 Task: Add a signature Gloria Young containing Best wishes for a happy Columbus Day, Gloria Young to email address softage.2@softage.net and add a folder Medications
Action: Mouse moved to (92, 102)
Screenshot: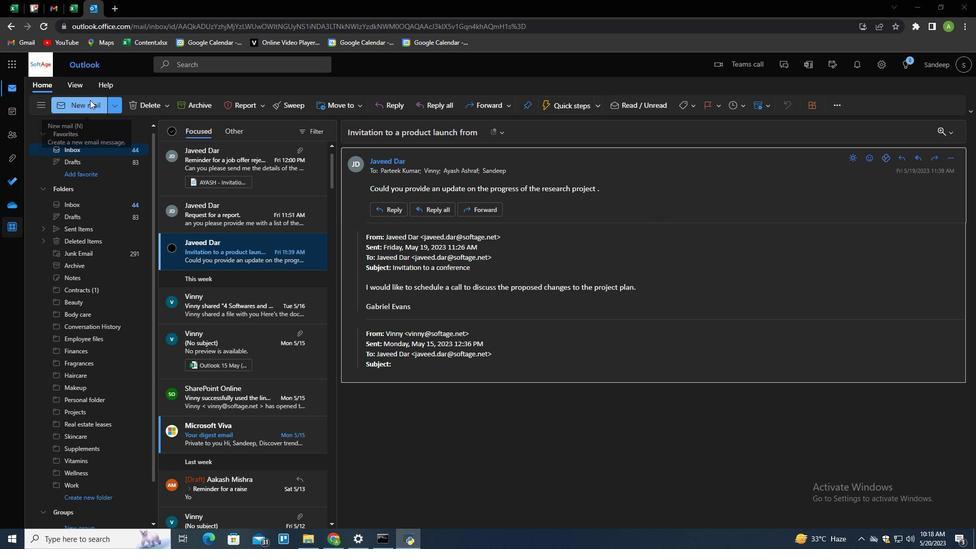
Action: Mouse pressed left at (92, 102)
Screenshot: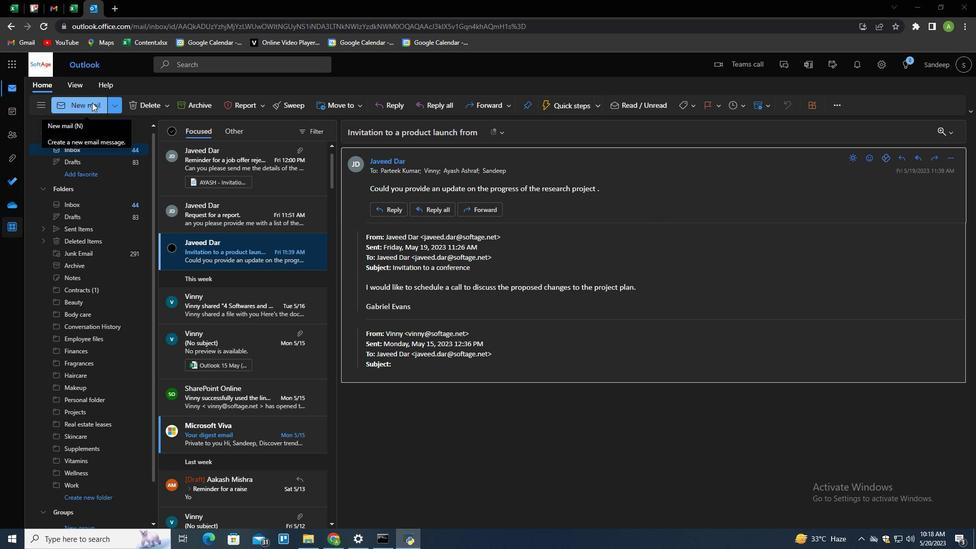
Action: Mouse moved to (685, 107)
Screenshot: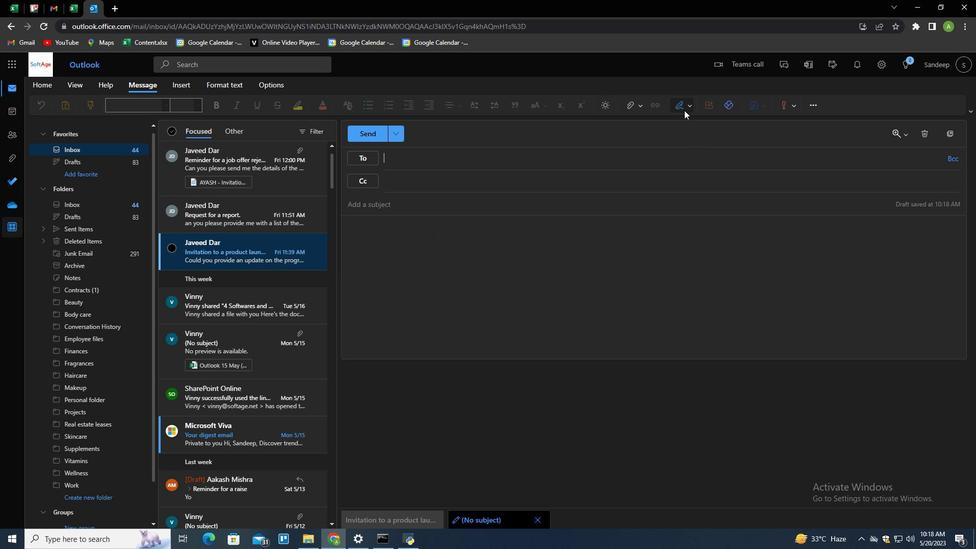 
Action: Mouse pressed left at (685, 107)
Screenshot: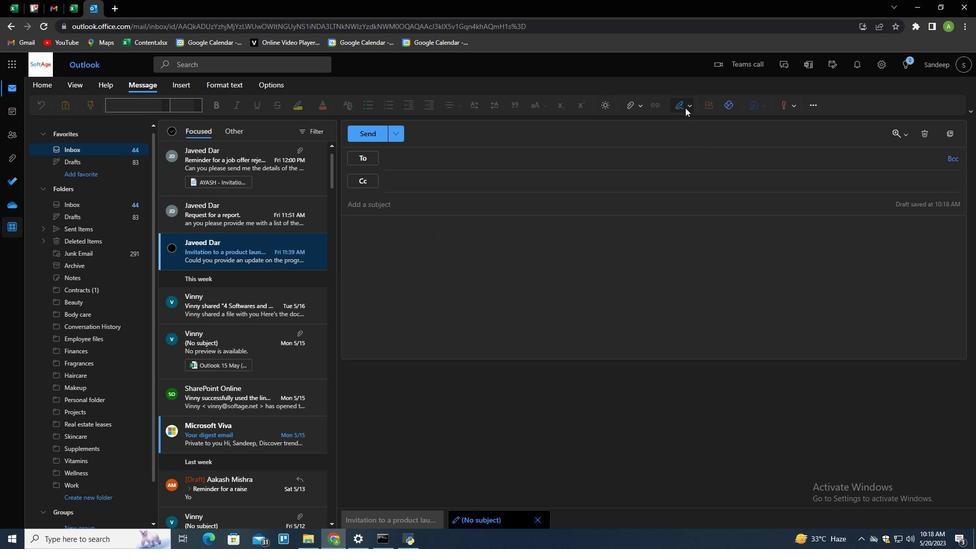 
Action: Mouse moved to (666, 144)
Screenshot: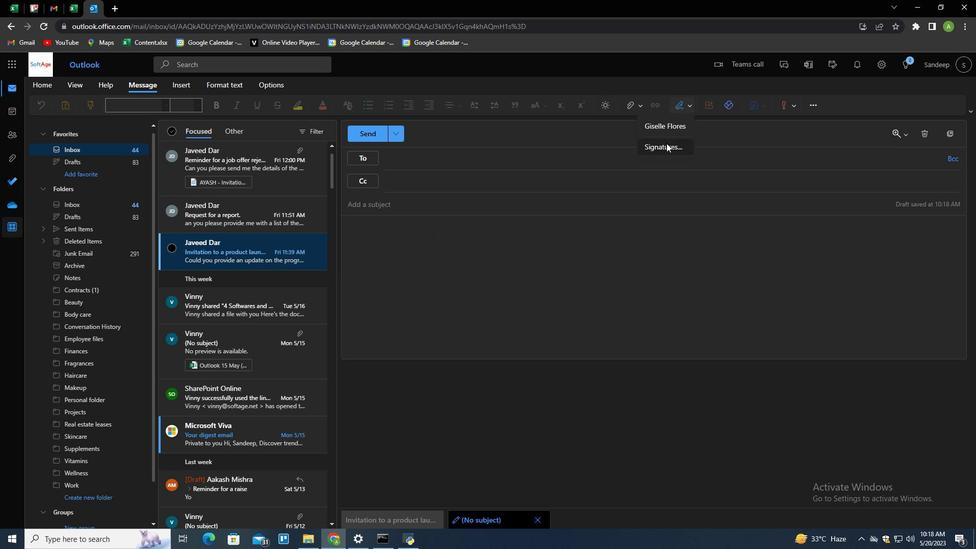 
Action: Mouse pressed left at (666, 144)
Screenshot: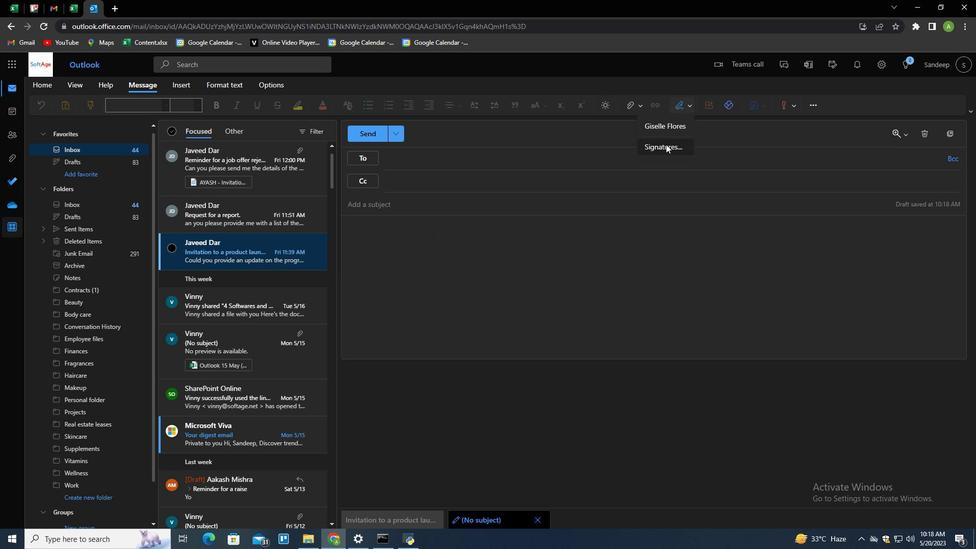 
Action: Mouse moved to (697, 187)
Screenshot: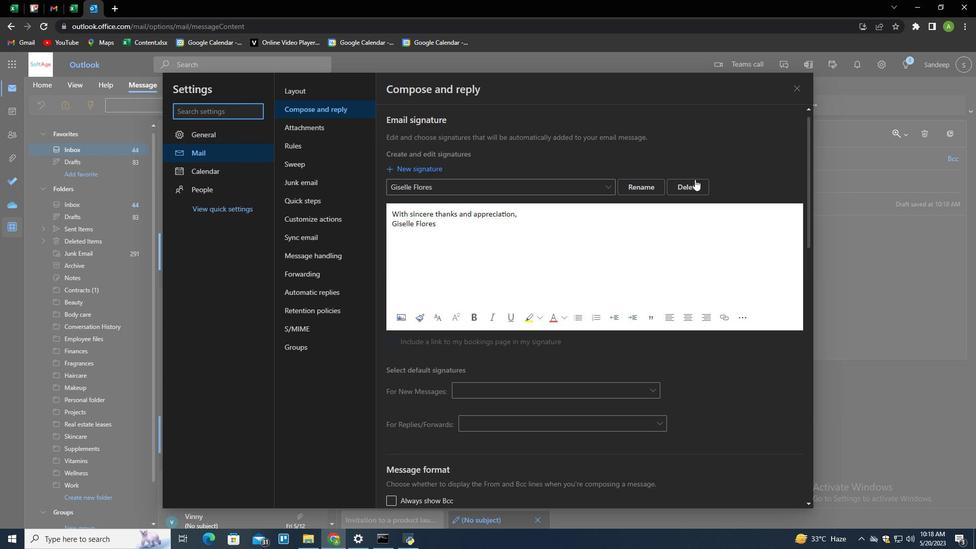 
Action: Mouse pressed left at (697, 187)
Screenshot: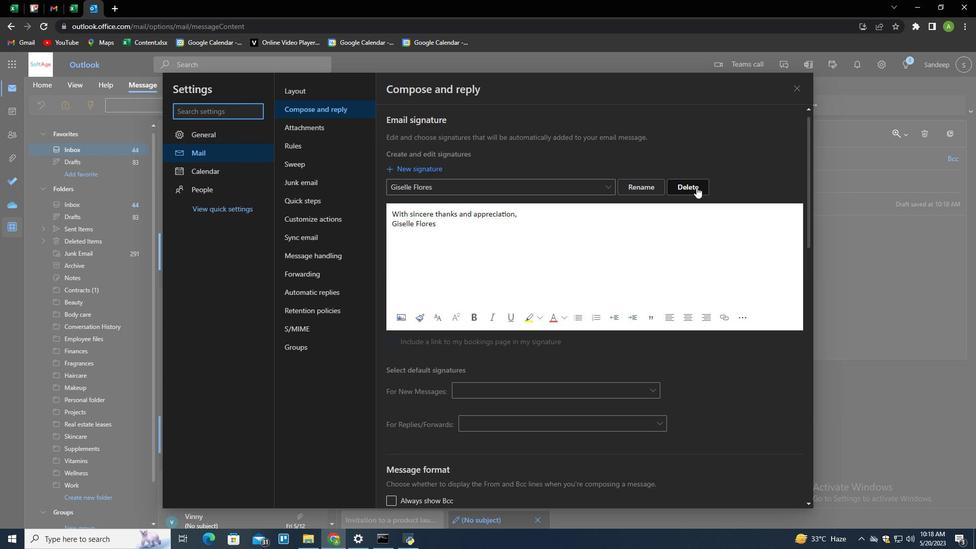 
Action: Mouse moved to (688, 187)
Screenshot: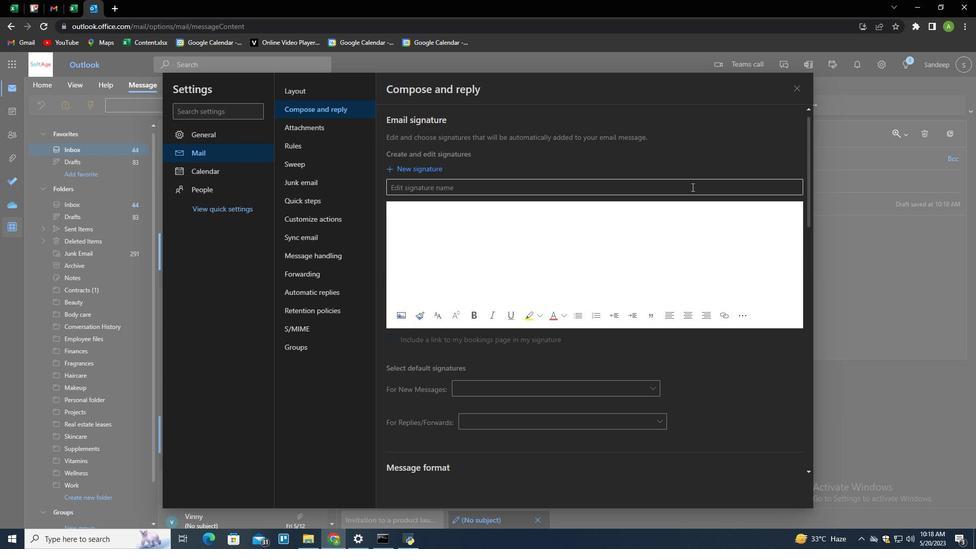 
Action: Mouse pressed left at (688, 187)
Screenshot: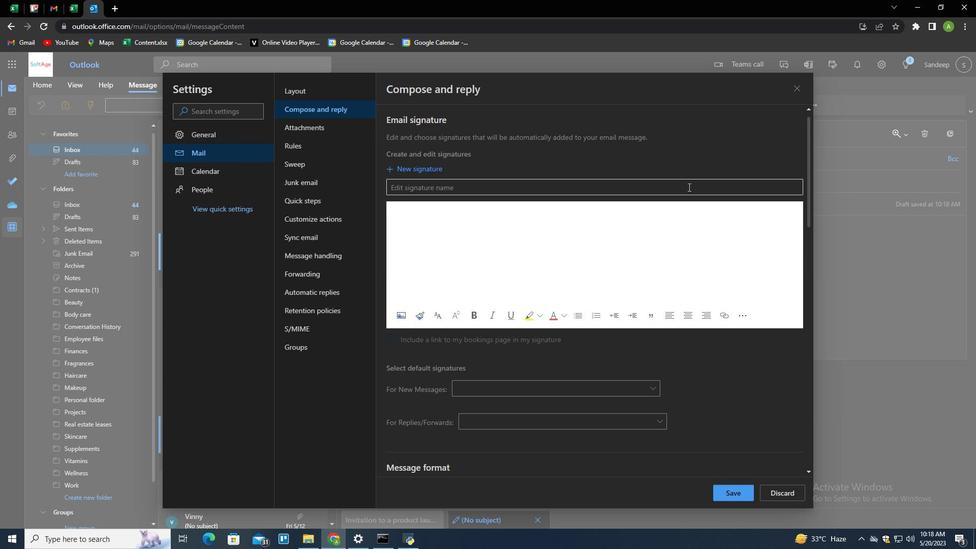 
Action: Key pressed <Key.shift>Gloria<Key.space><Key.shift>Yound<Key.backspace>g<Key.tab><Key.shift>Best<Key.space>wishes<Key.space>for<Key.space>a<Key.space>happy<Key.space><Key.shift>Columbus<Key.space><Key.shift>Day,<Key.shift_r><Key.enter><Key.shift>Glore<Key.backspace>ia<Key.space><Key.shift><Key.shift>To<Key.backspace><Key.backspace><Key.shift>Young
Screenshot: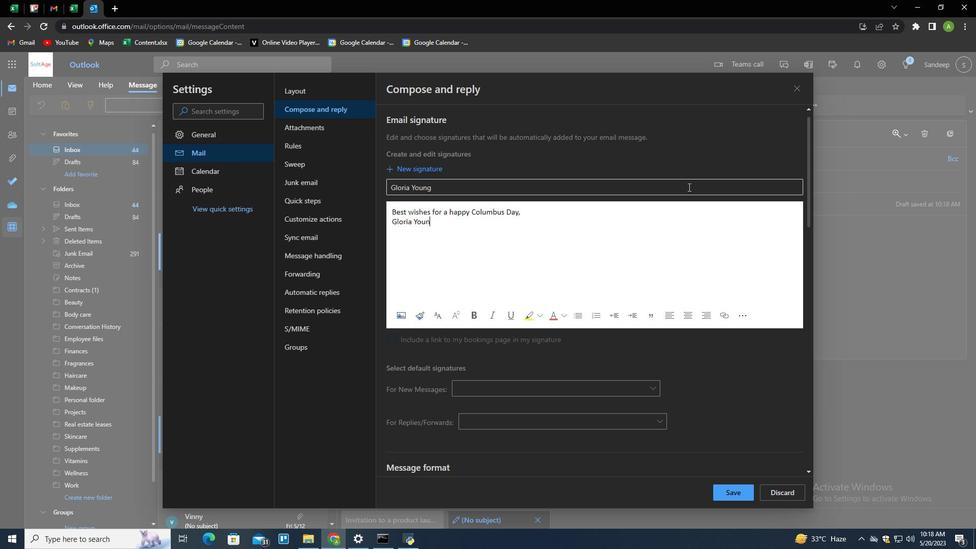 
Action: Mouse moved to (742, 489)
Screenshot: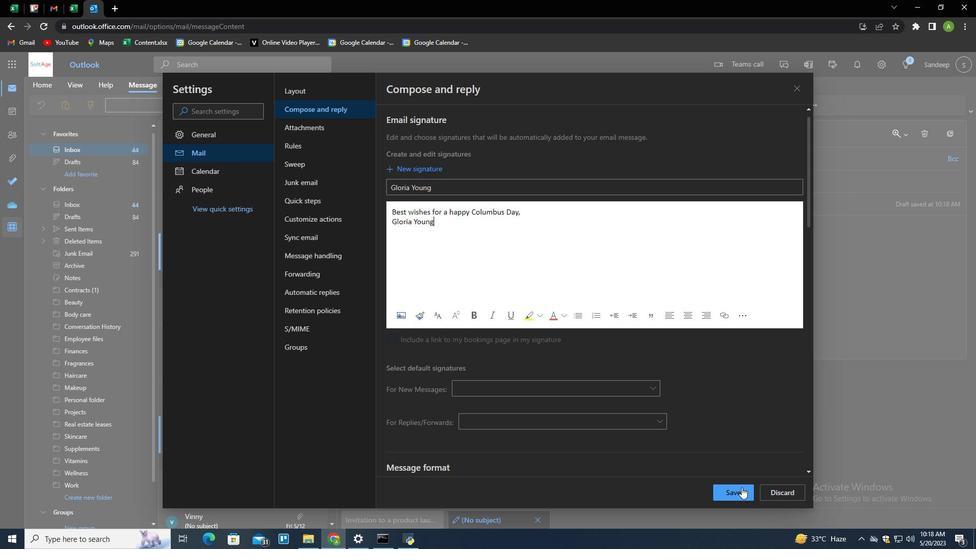 
Action: Mouse pressed left at (742, 489)
Screenshot: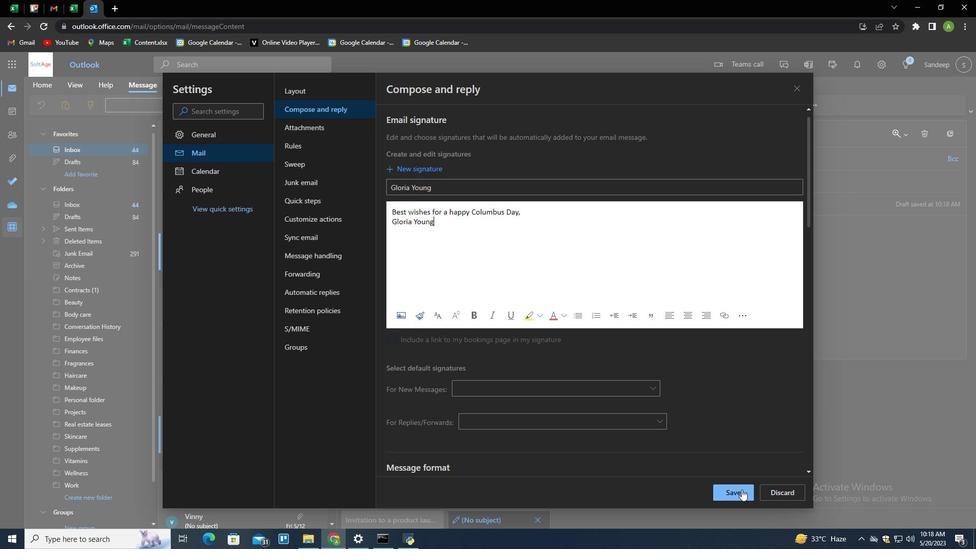 
Action: Mouse moved to (864, 305)
Screenshot: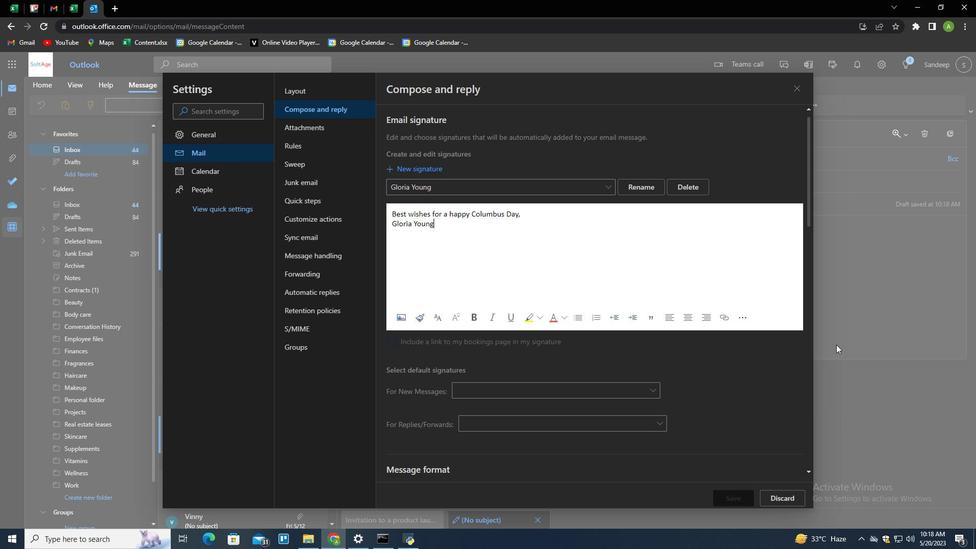 
Action: Mouse pressed left at (864, 305)
Screenshot: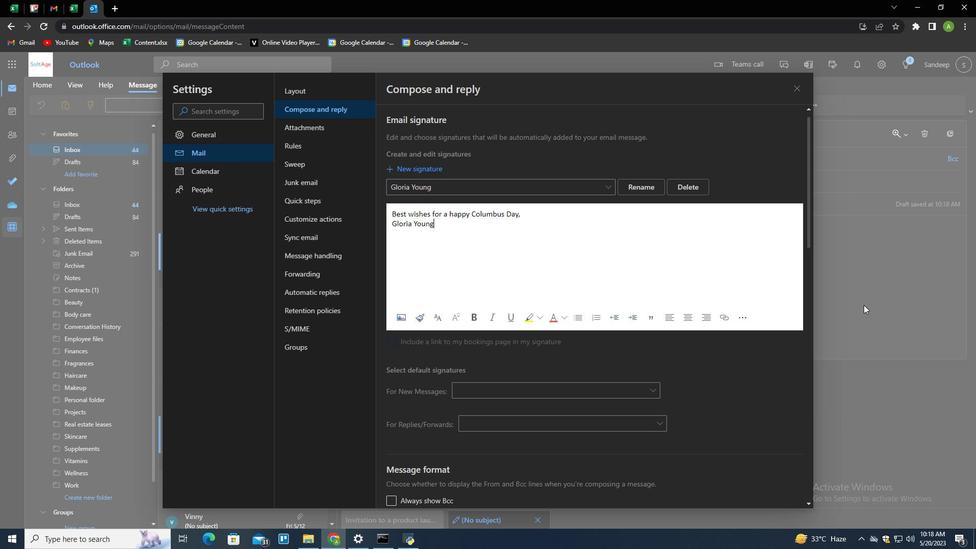 
Action: Mouse moved to (682, 109)
Screenshot: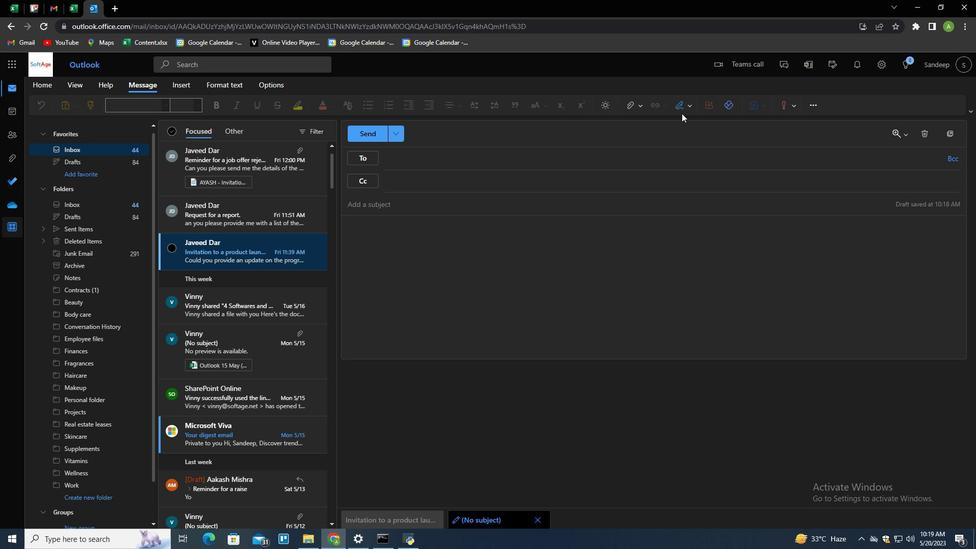 
Action: Mouse pressed left at (682, 109)
Screenshot: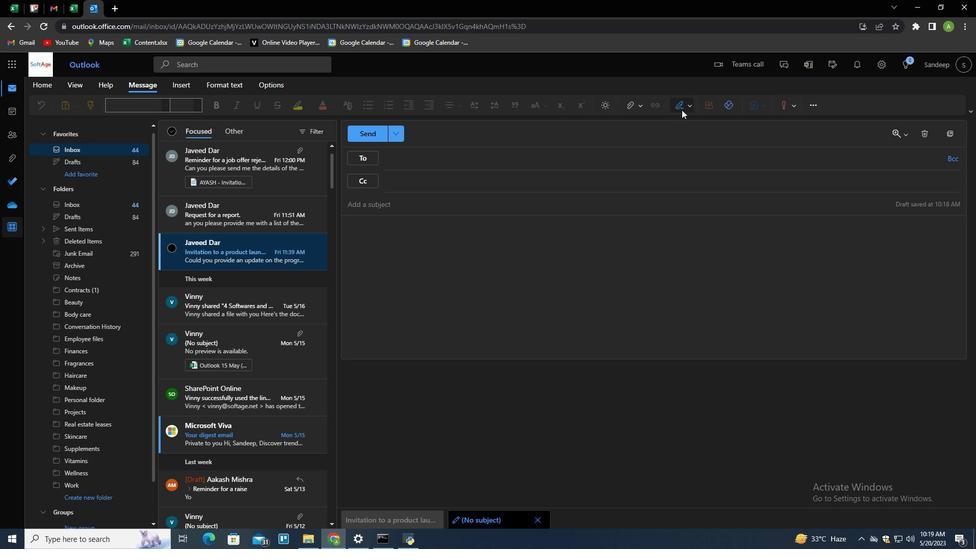 
Action: Mouse moved to (676, 129)
Screenshot: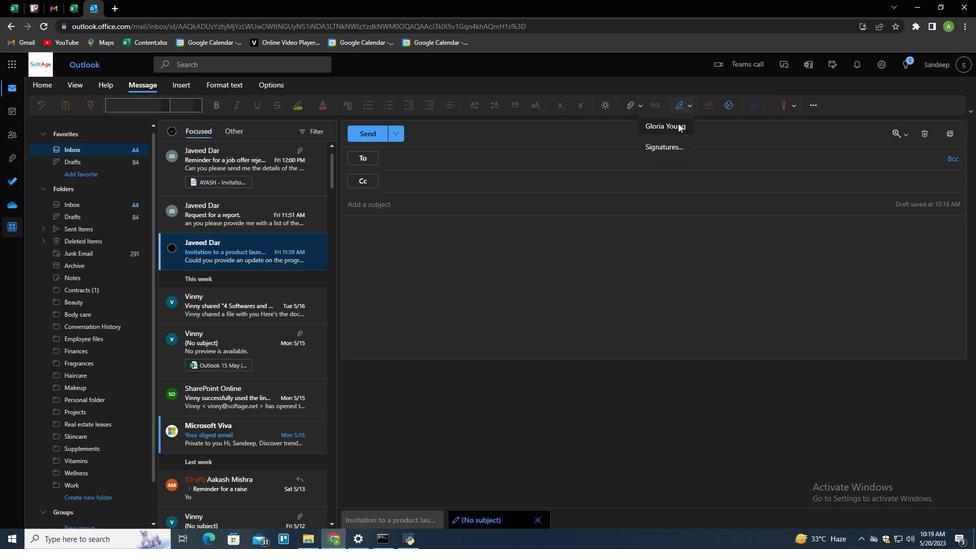 
Action: Mouse pressed left at (676, 129)
Screenshot: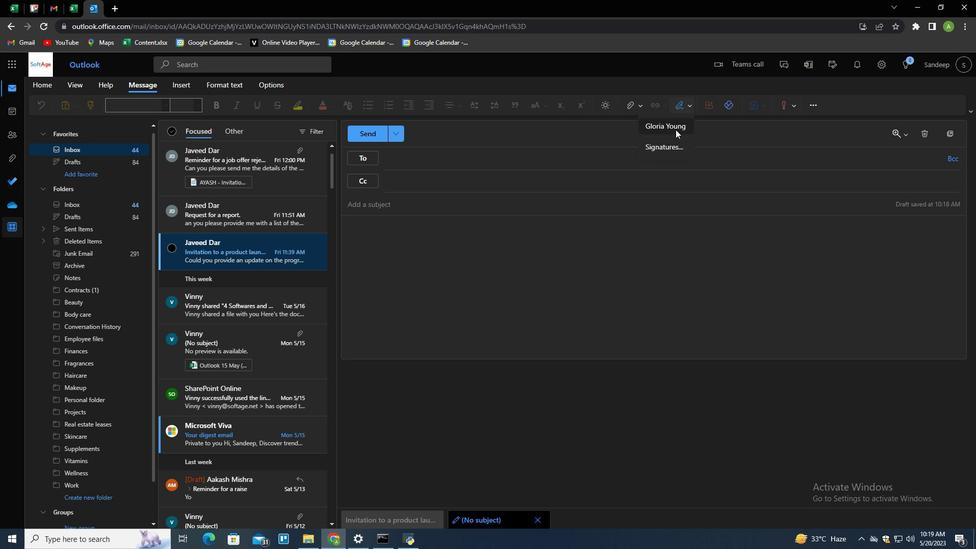 
Action: Mouse moved to (499, 161)
Screenshot: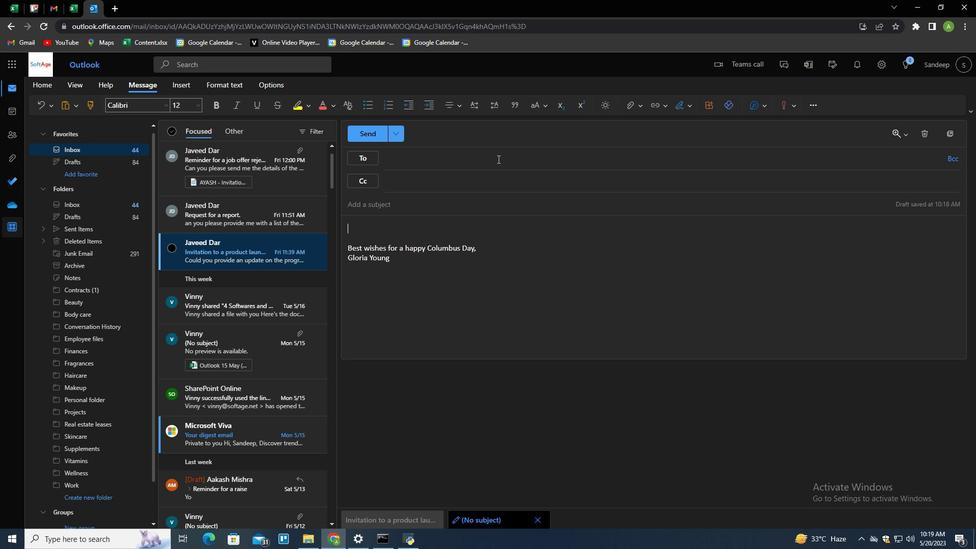 
Action: Mouse pressed left at (499, 161)
Screenshot: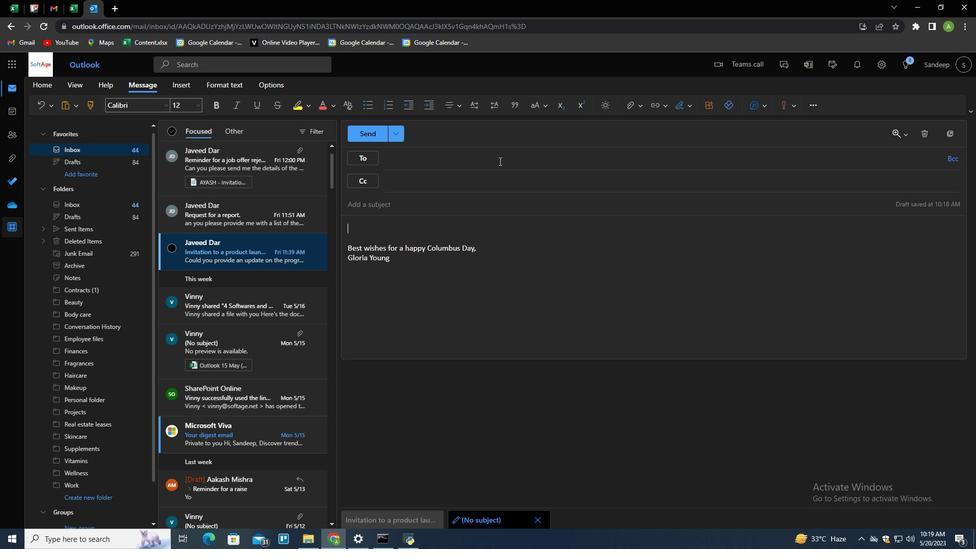 
Action: Key pressed softage.2<Key.shift>@softage.net<Key.enter>
Screenshot: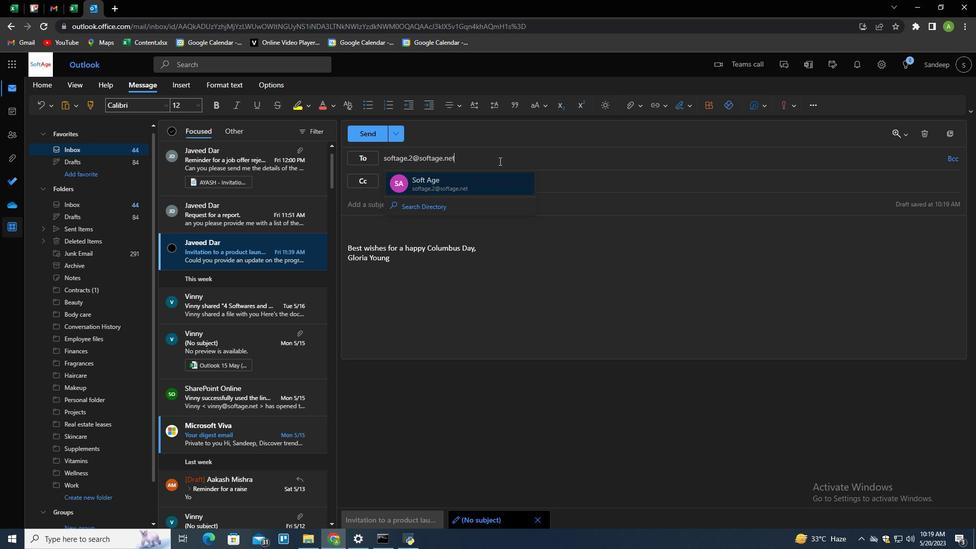 
Action: Mouse moved to (370, 131)
Screenshot: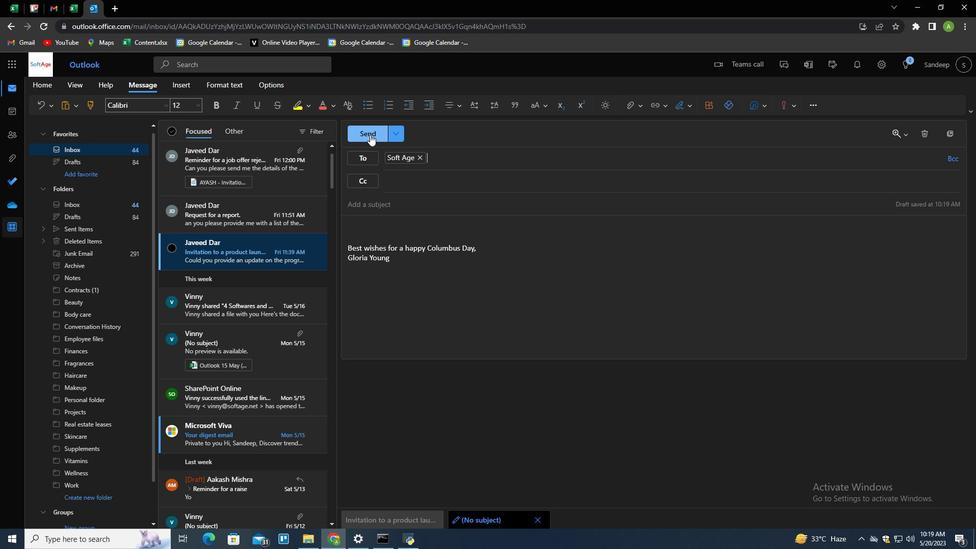
Action: Mouse pressed left at (370, 131)
Screenshot: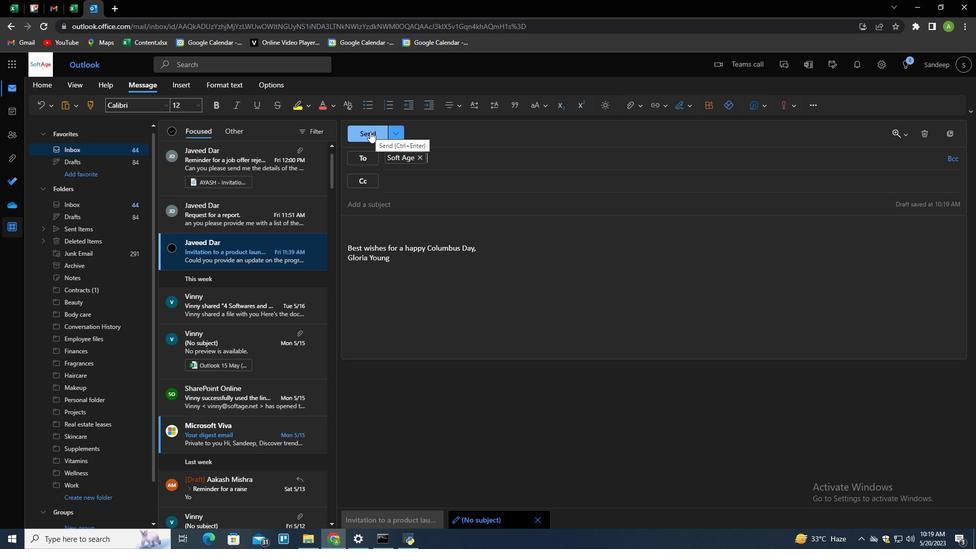 
Action: Mouse moved to (486, 321)
Screenshot: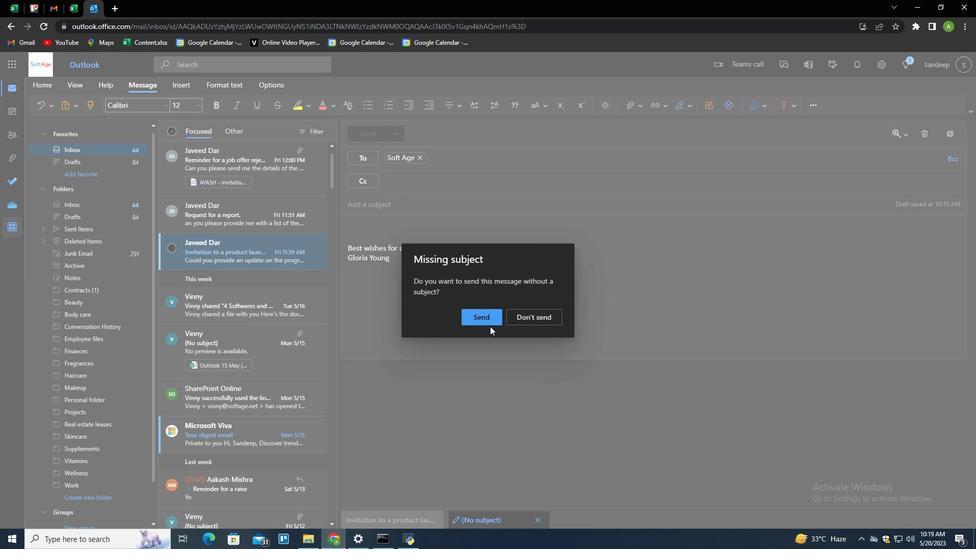 
Action: Mouse pressed left at (486, 321)
Screenshot: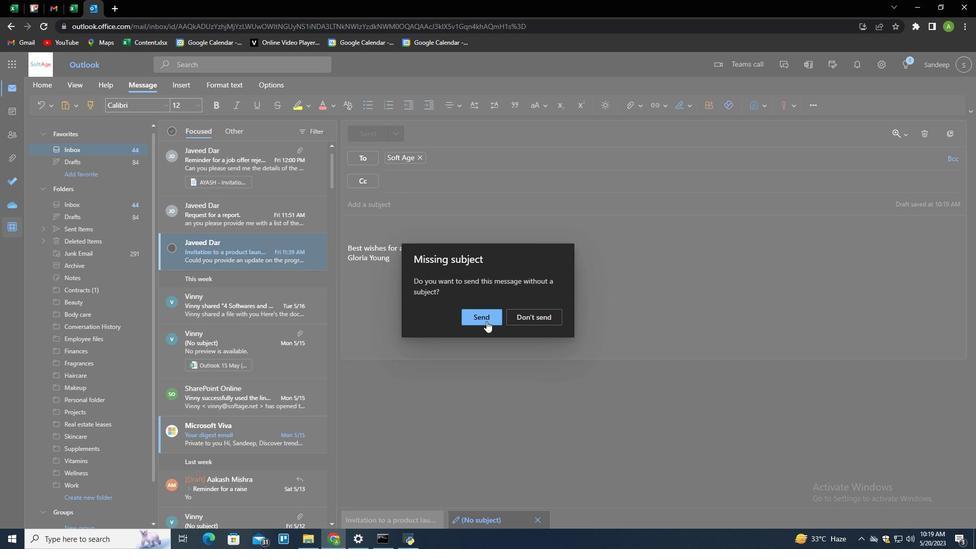 
Action: Mouse moved to (198, 418)
Screenshot: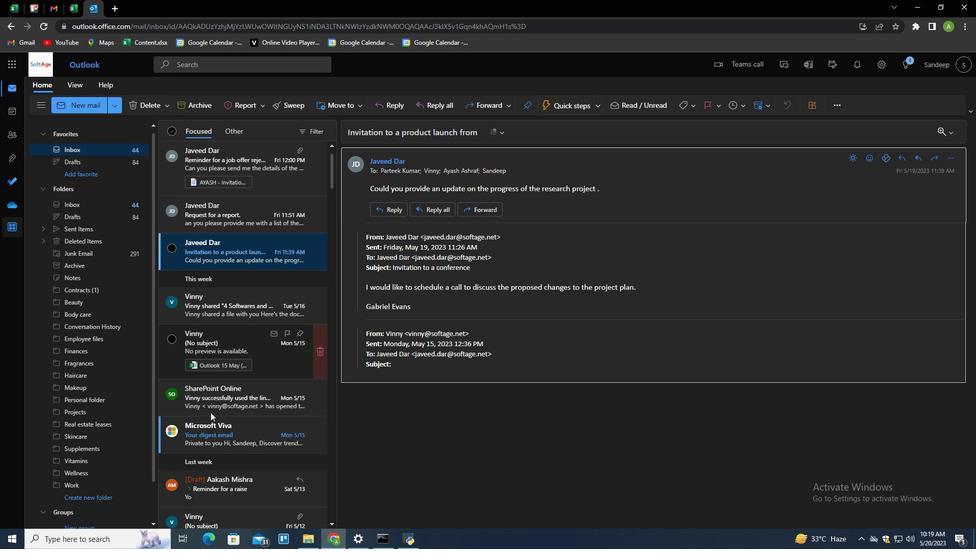 
Action: Mouse scrolled (198, 418) with delta (0, 0)
Screenshot: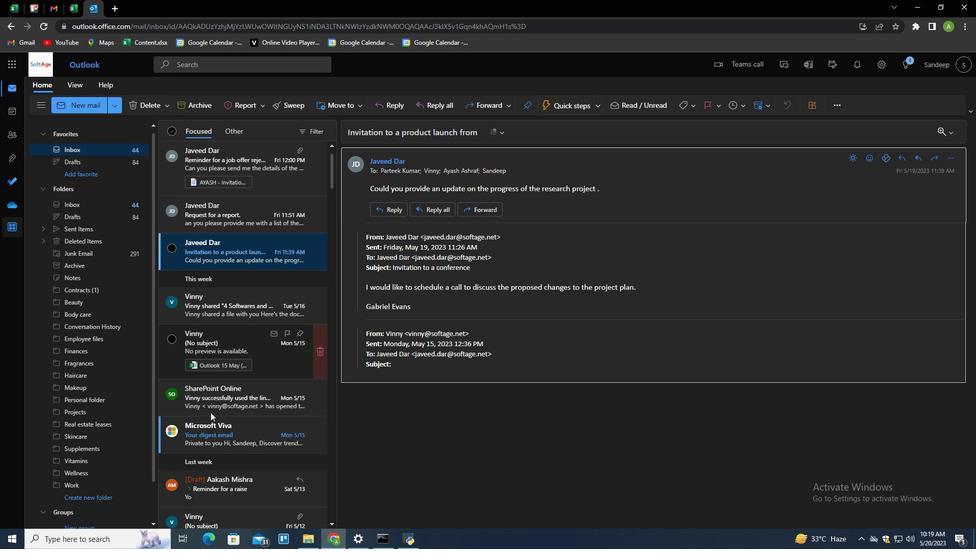 
Action: Mouse moved to (194, 421)
Screenshot: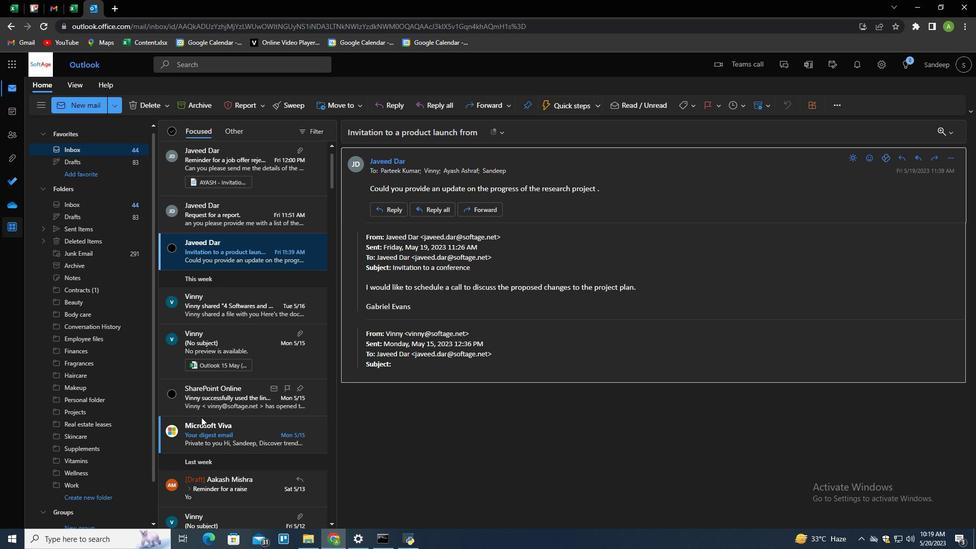 
Action: Mouse scrolled (194, 421) with delta (0, 0)
Screenshot: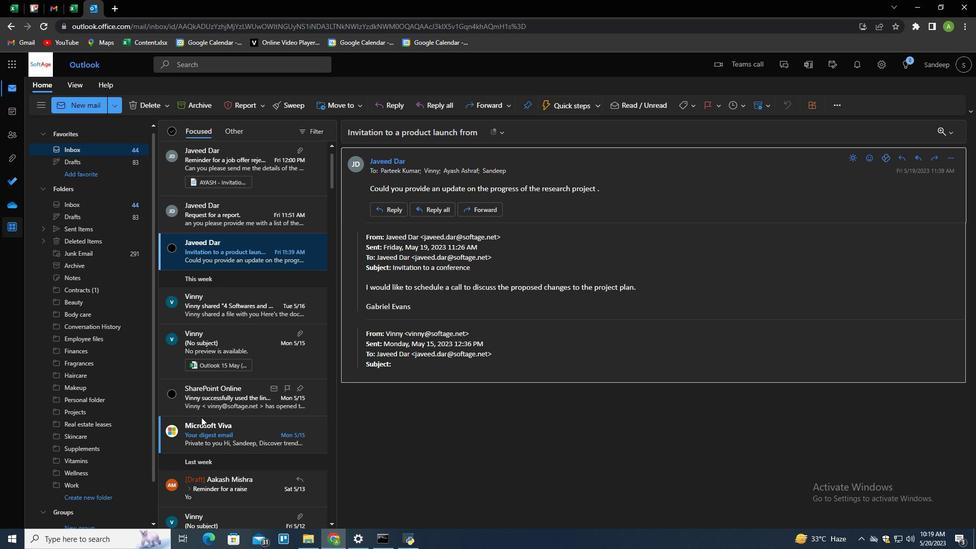 
Action: Mouse moved to (182, 429)
Screenshot: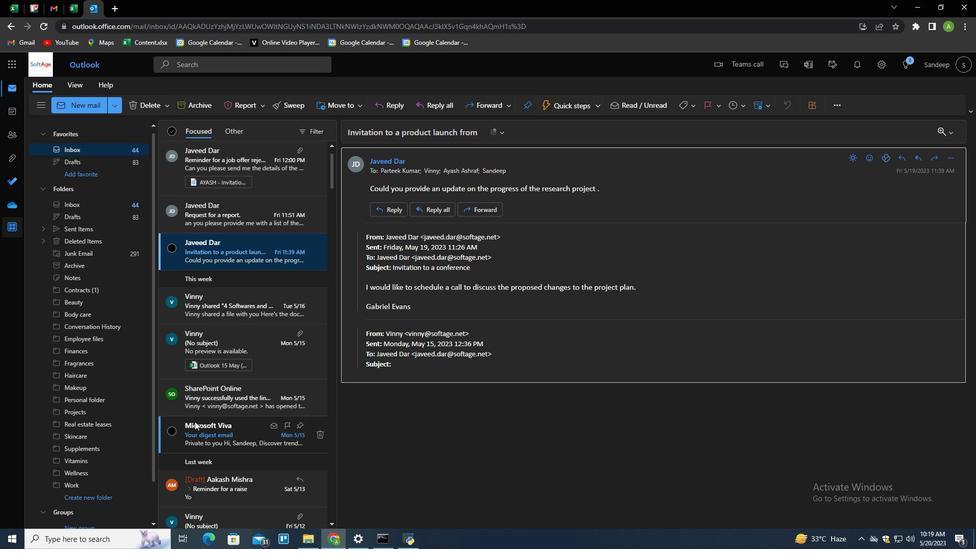
Action: Mouse scrolled (182, 428) with delta (0, 0)
Screenshot: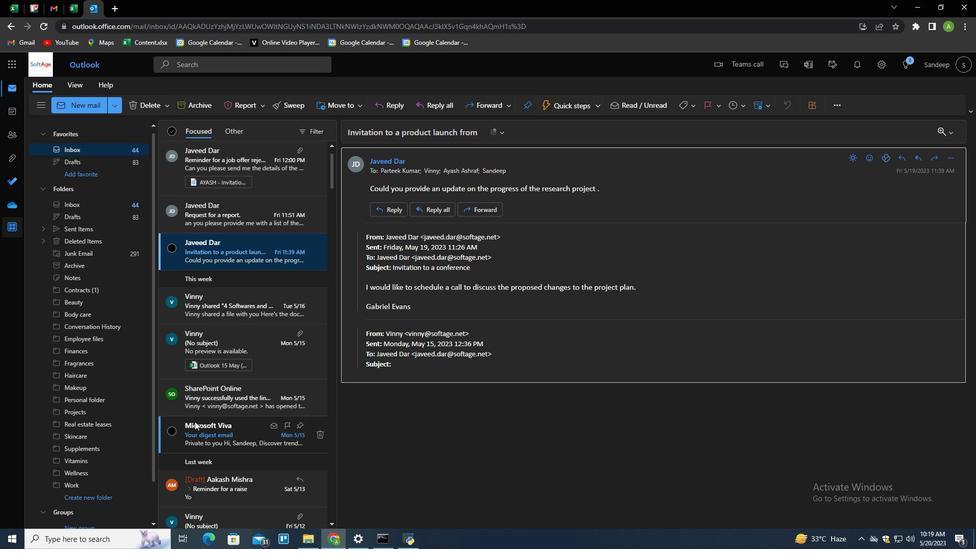 
Action: Mouse moved to (167, 437)
Screenshot: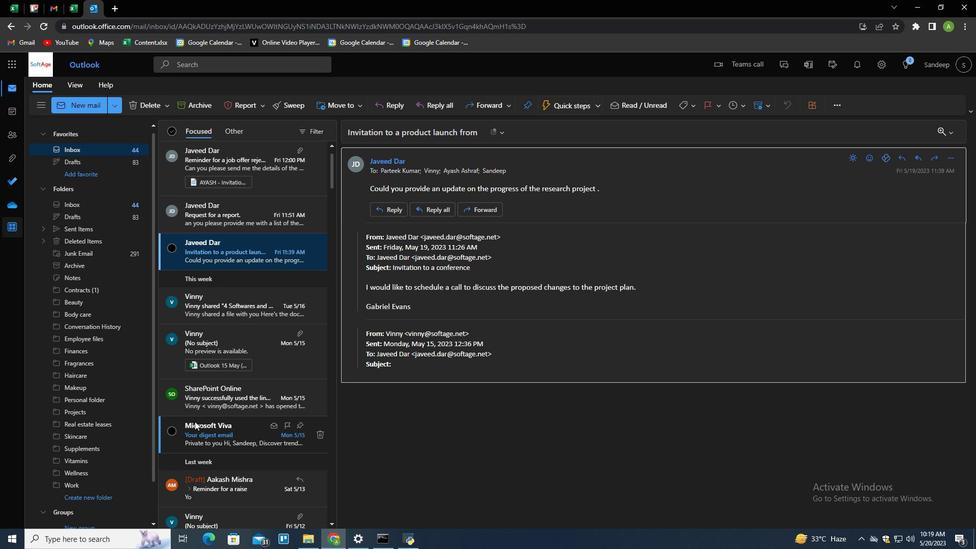 
Action: Mouse scrolled (167, 436) with delta (0, 0)
Screenshot: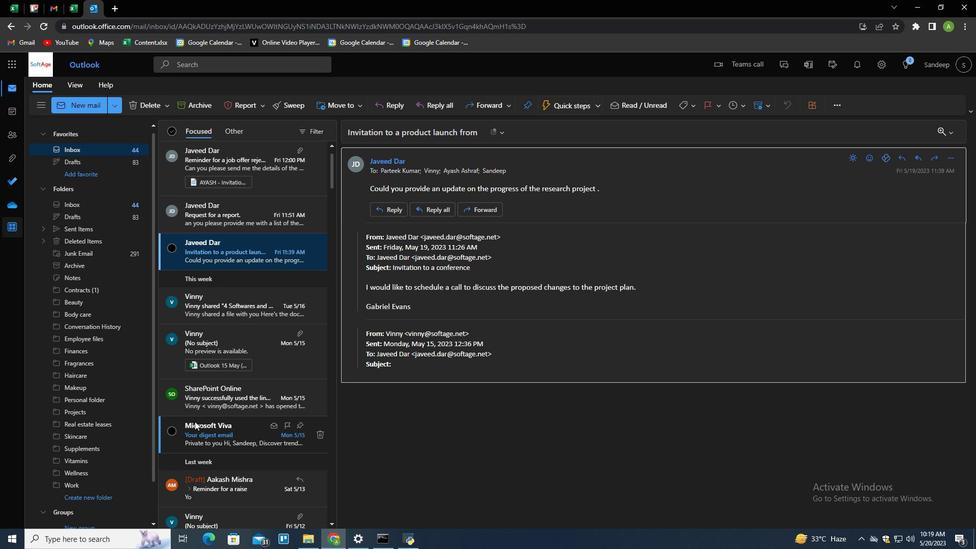 
Action: Mouse moved to (153, 443)
Screenshot: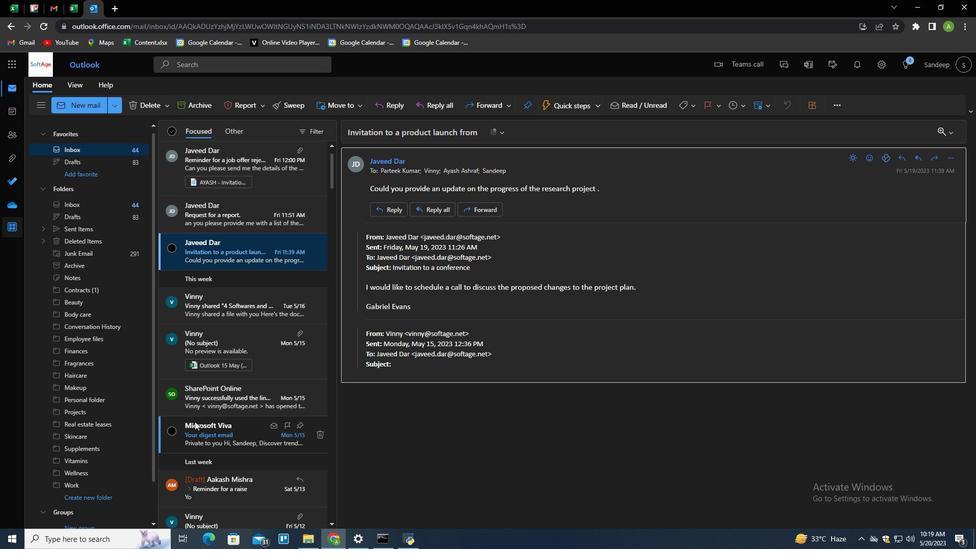 
Action: Mouse scrolled (153, 443) with delta (0, 0)
Screenshot: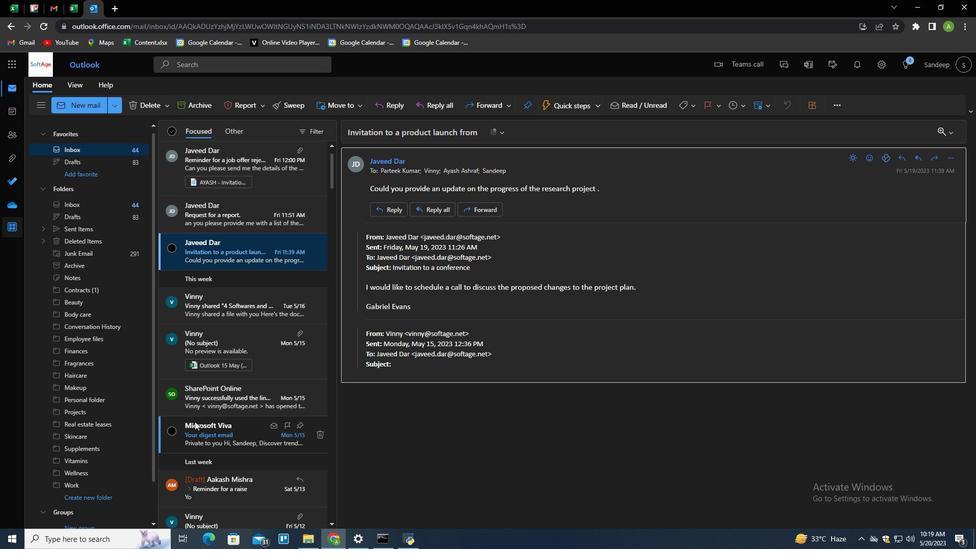 
Action: Mouse moved to (103, 495)
Screenshot: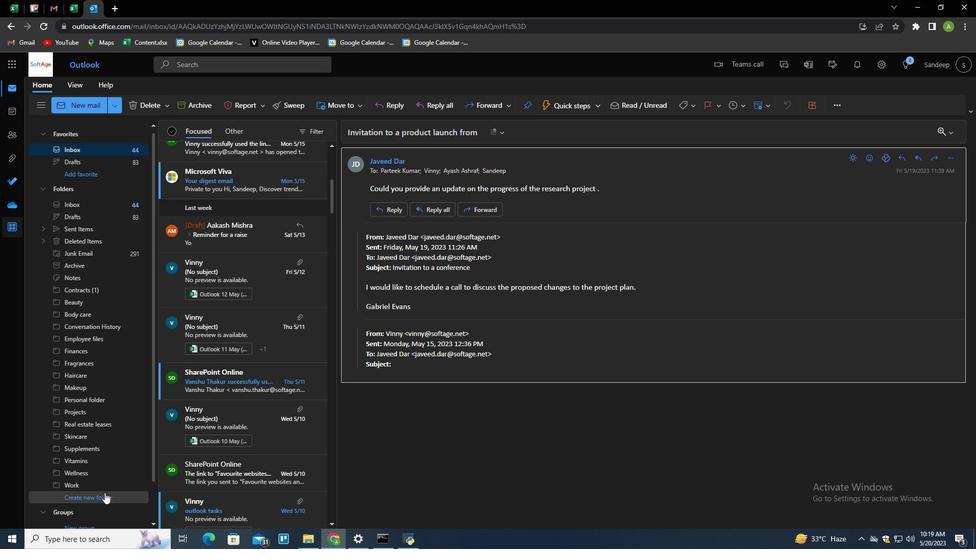 
Action: Mouse pressed left at (103, 495)
Screenshot: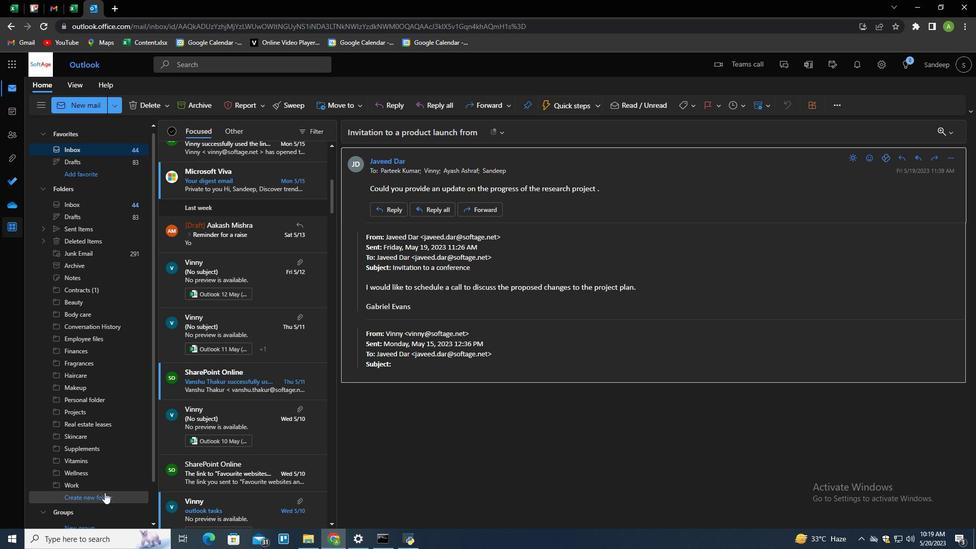 
Action: Mouse moved to (106, 496)
Screenshot: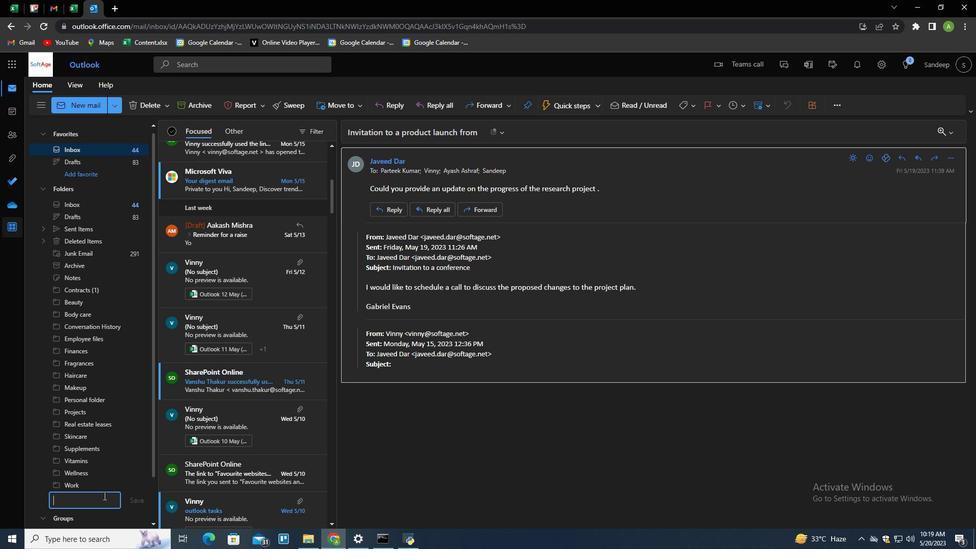 
Action: Mouse pressed left at (106, 496)
Screenshot: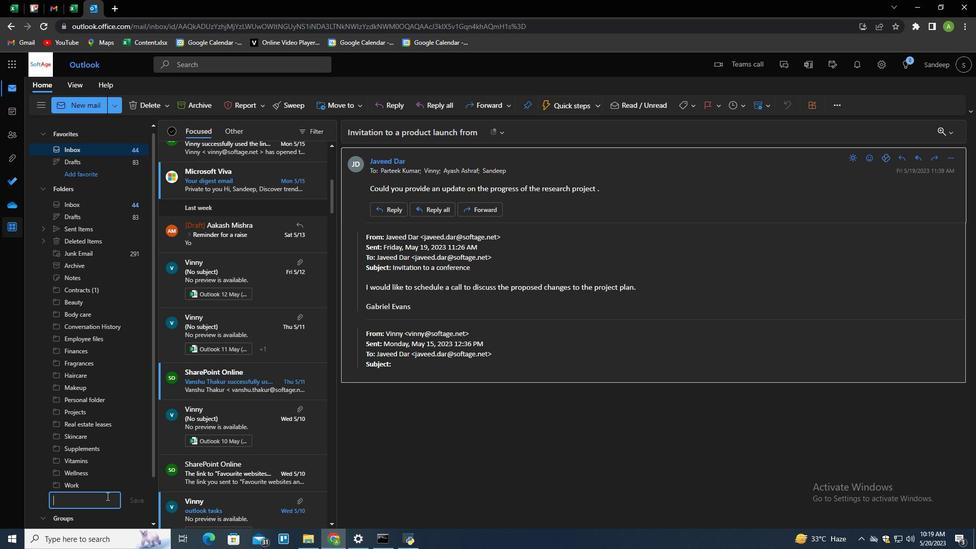 
Action: Mouse moved to (76, 525)
Screenshot: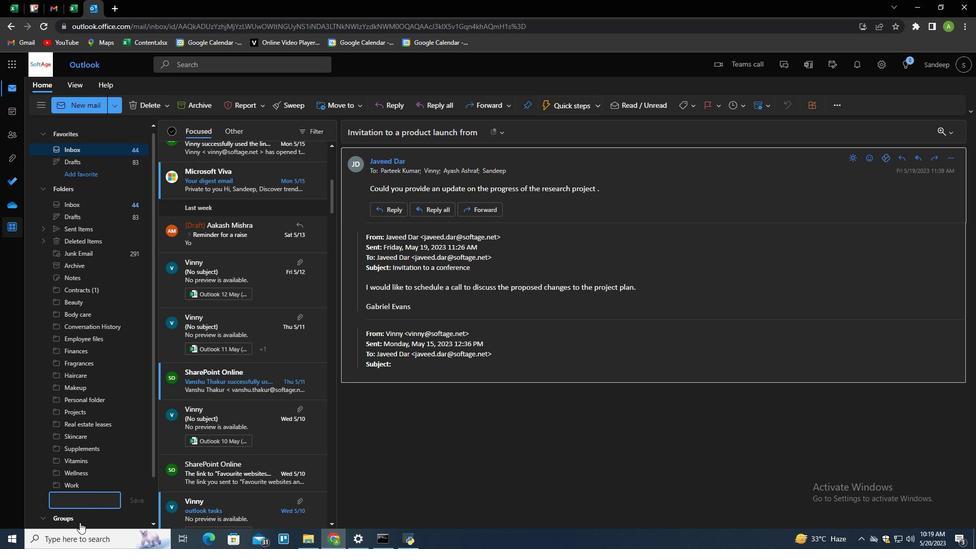 
Action: Key pressed <Key.shift>Medications
Screenshot: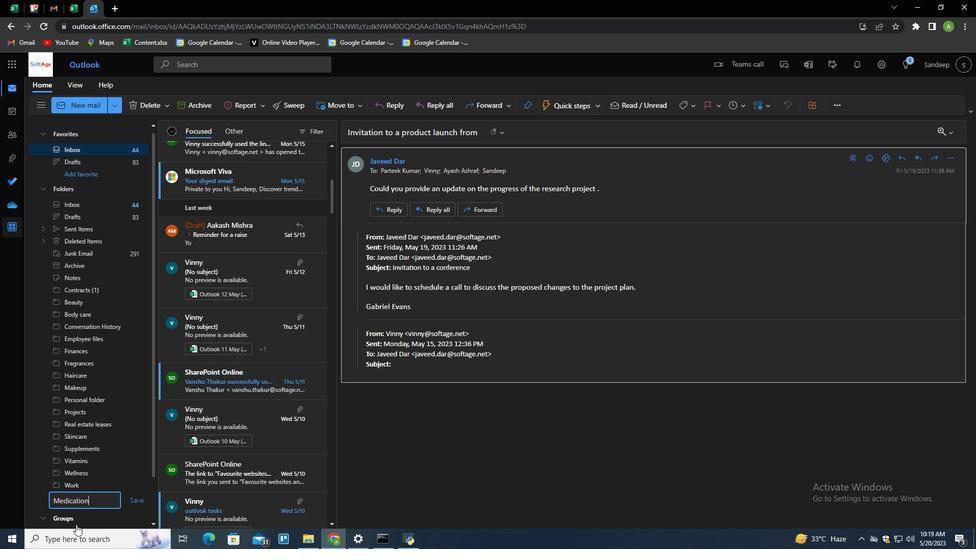 
Action: Mouse moved to (139, 500)
Screenshot: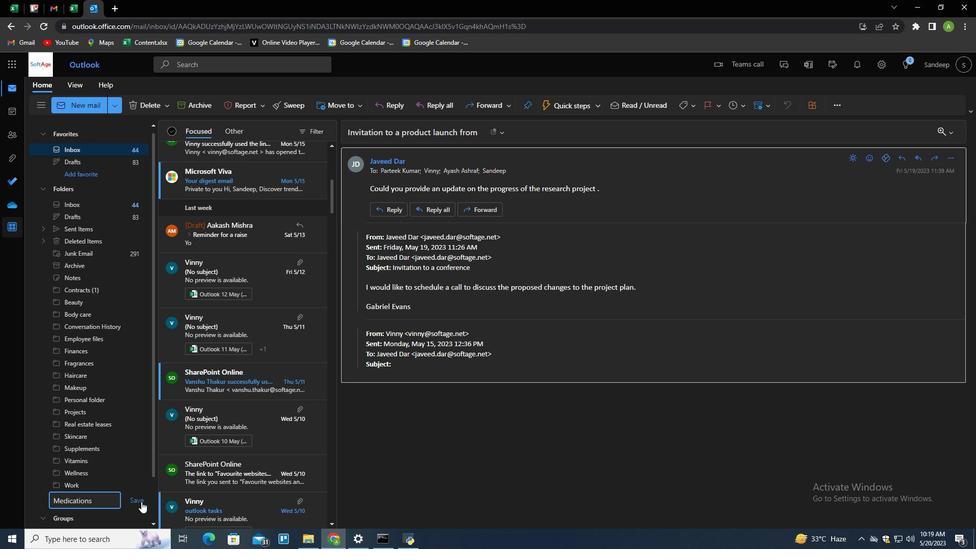 
Action: Mouse pressed left at (139, 500)
Screenshot: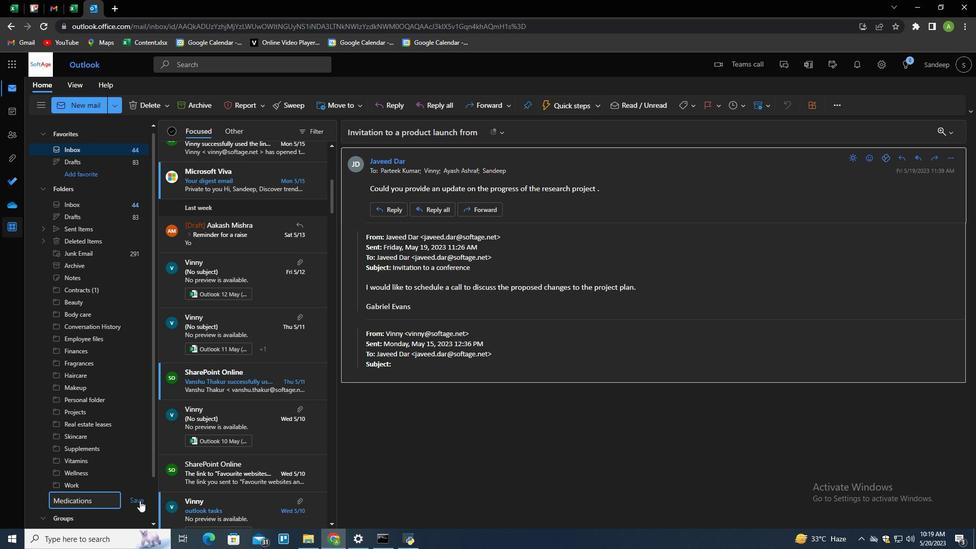 
Action: Mouse moved to (317, 471)
Screenshot: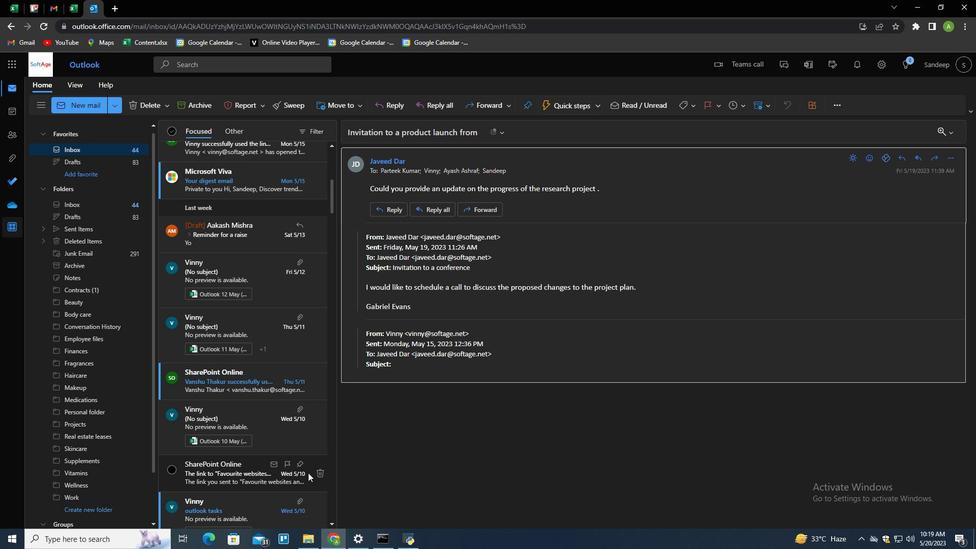 
